 Task: Enable the axis line of the chart.
Action: Mouse pressed left at (169, 328)
Screenshot: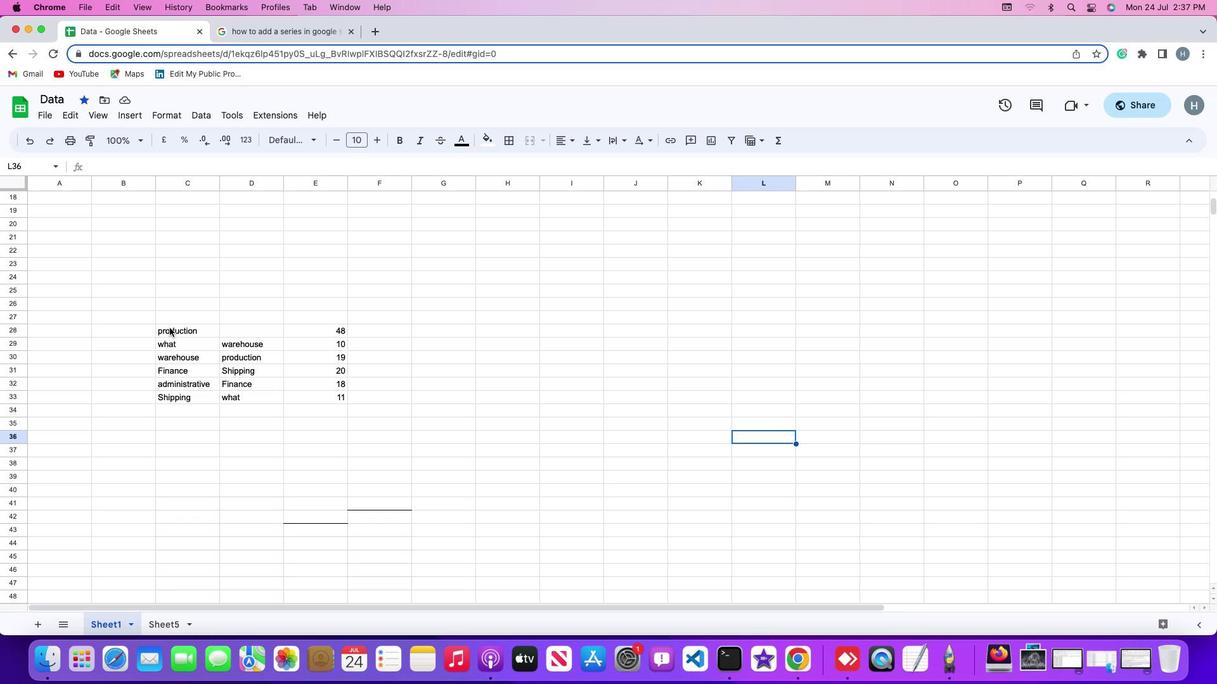 
Action: Mouse pressed left at (169, 328)
Screenshot: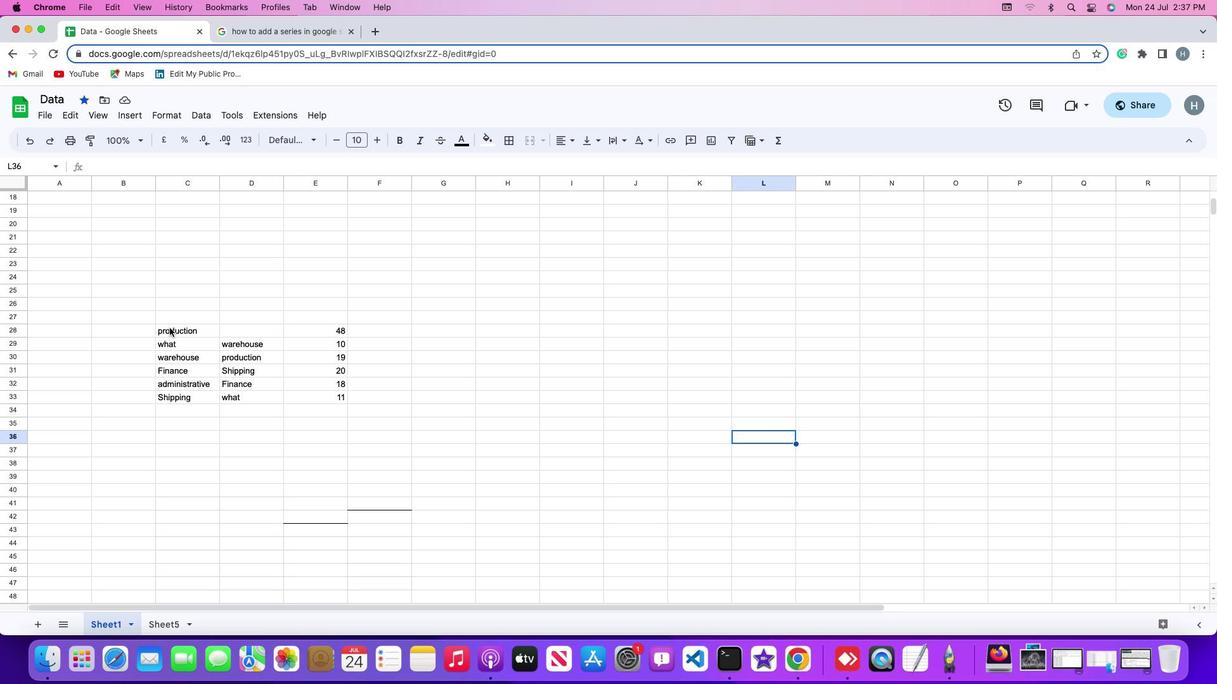 
Action: Mouse moved to (130, 113)
Screenshot: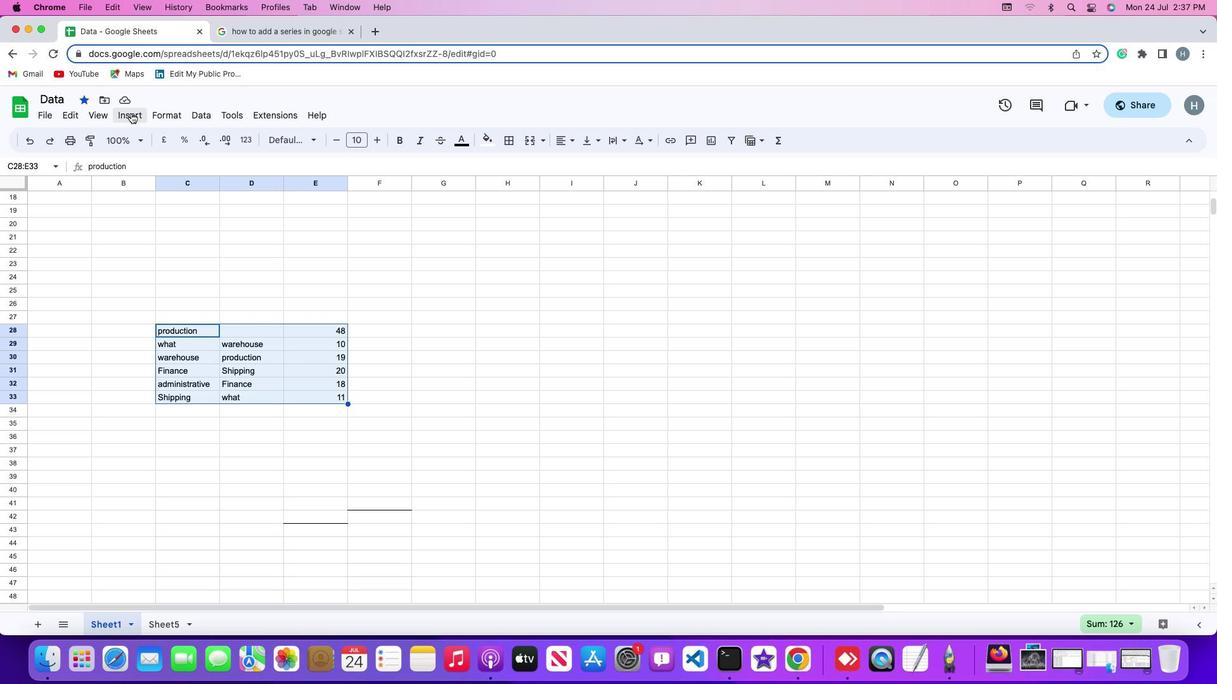 
Action: Mouse pressed left at (130, 113)
Screenshot: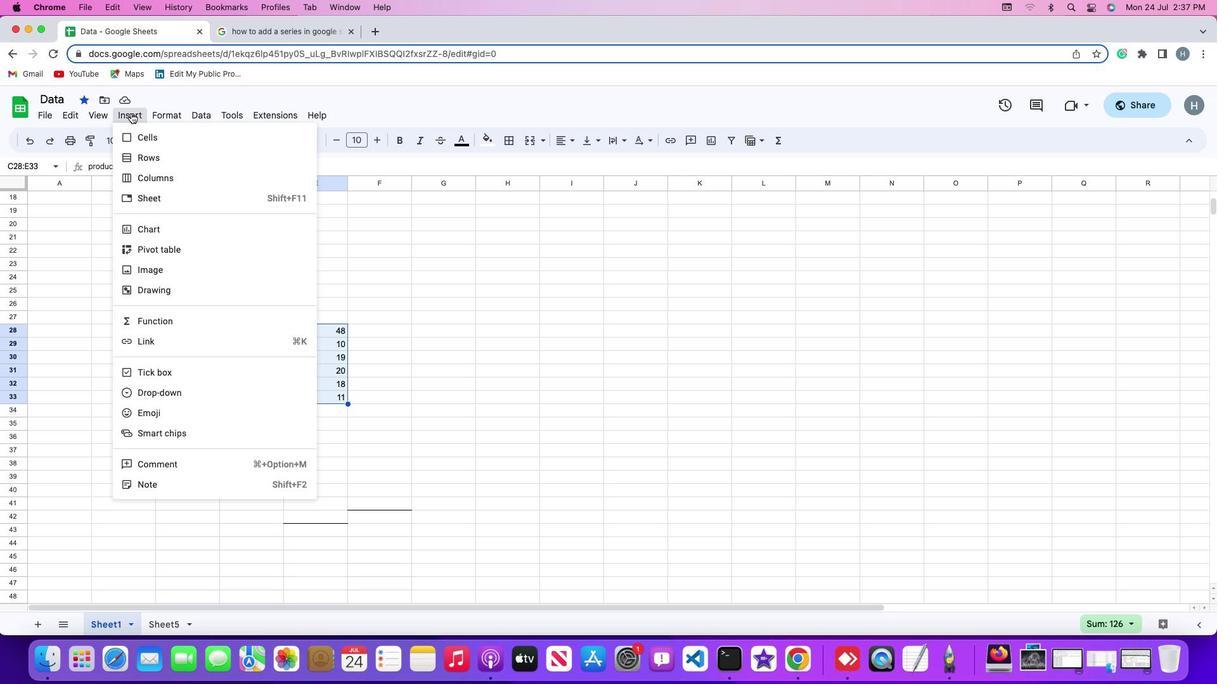 
Action: Mouse moved to (157, 227)
Screenshot: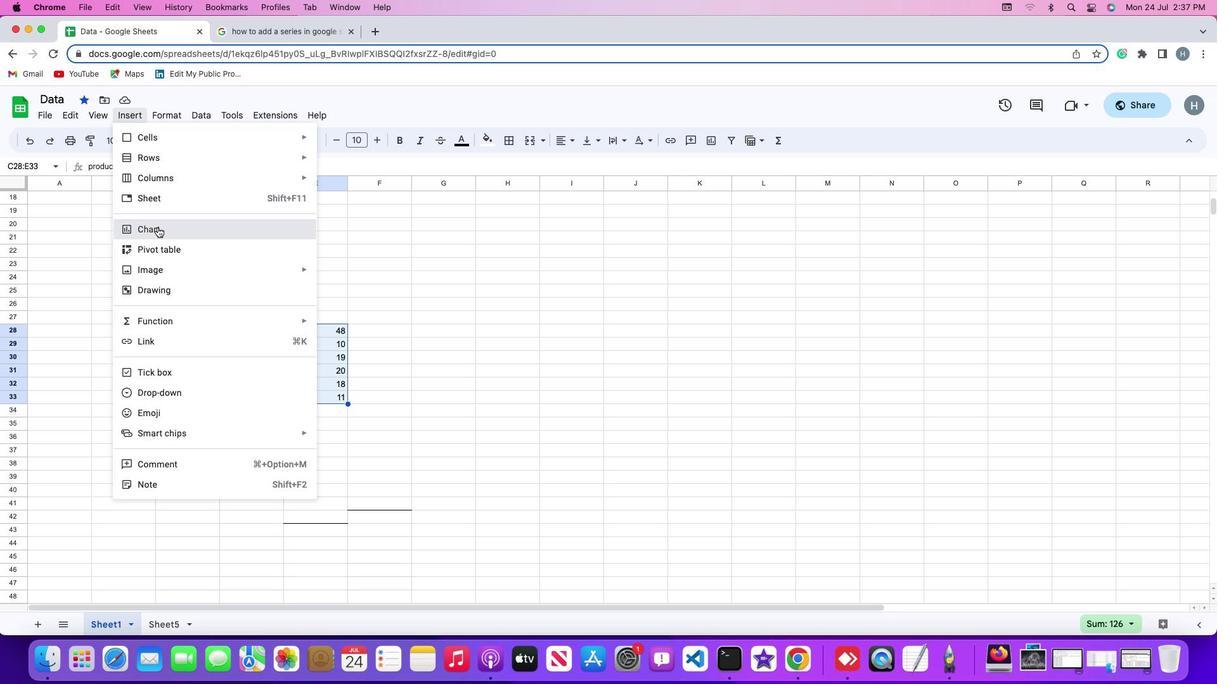 
Action: Mouse pressed left at (157, 227)
Screenshot: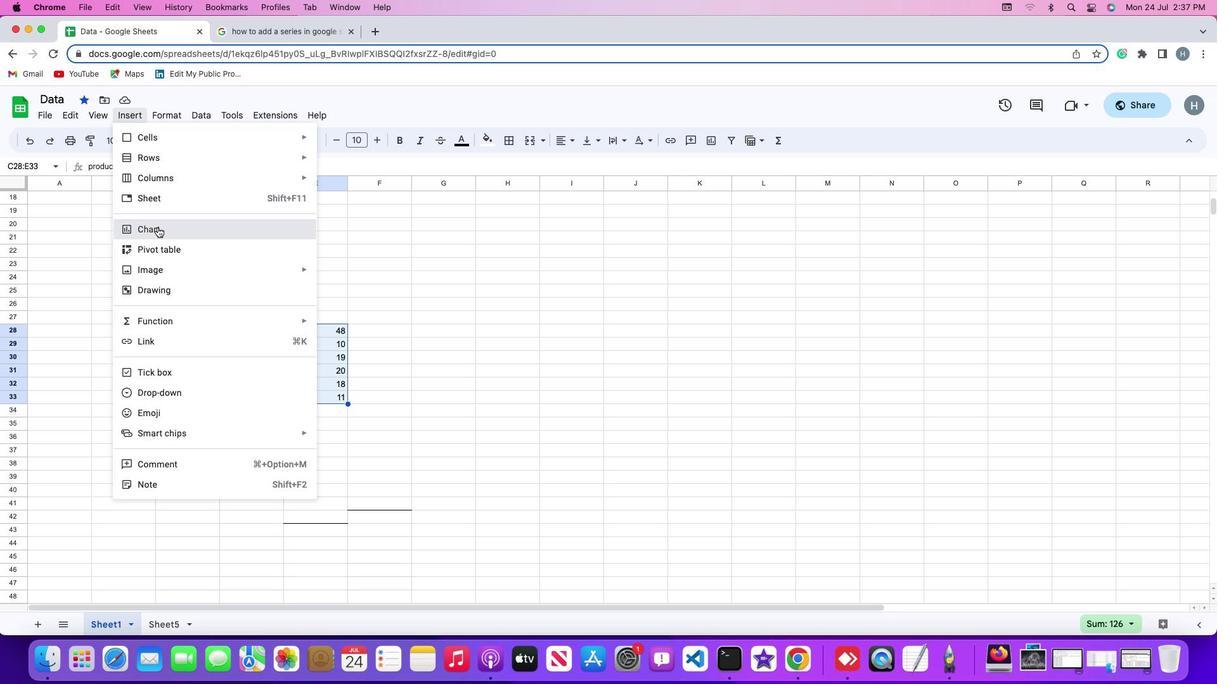 
Action: Mouse moved to (1149, 175)
Screenshot: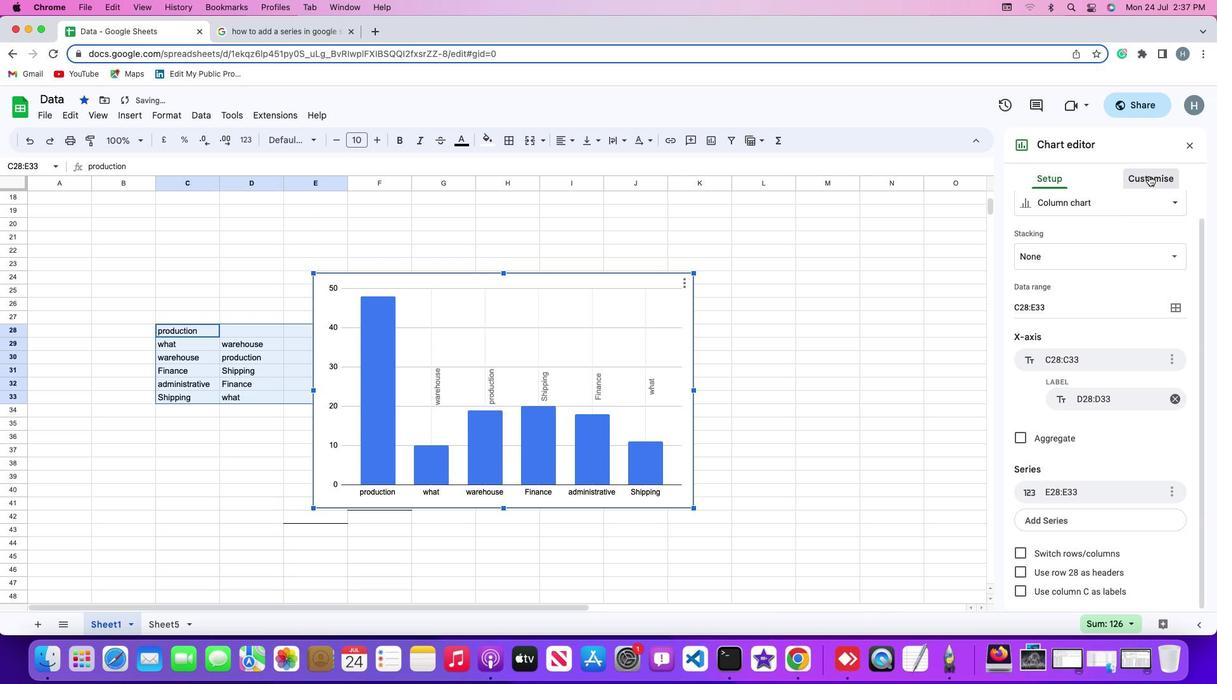 
Action: Mouse pressed left at (1149, 175)
Screenshot: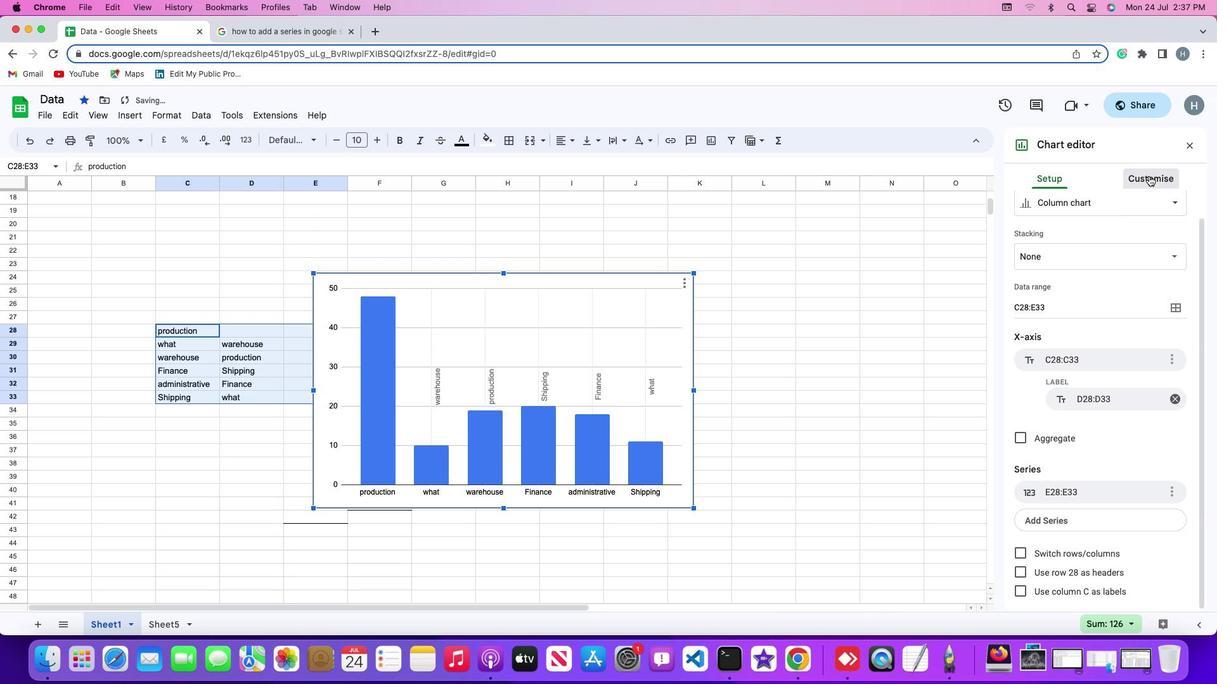 
Action: Mouse moved to (1054, 407)
Screenshot: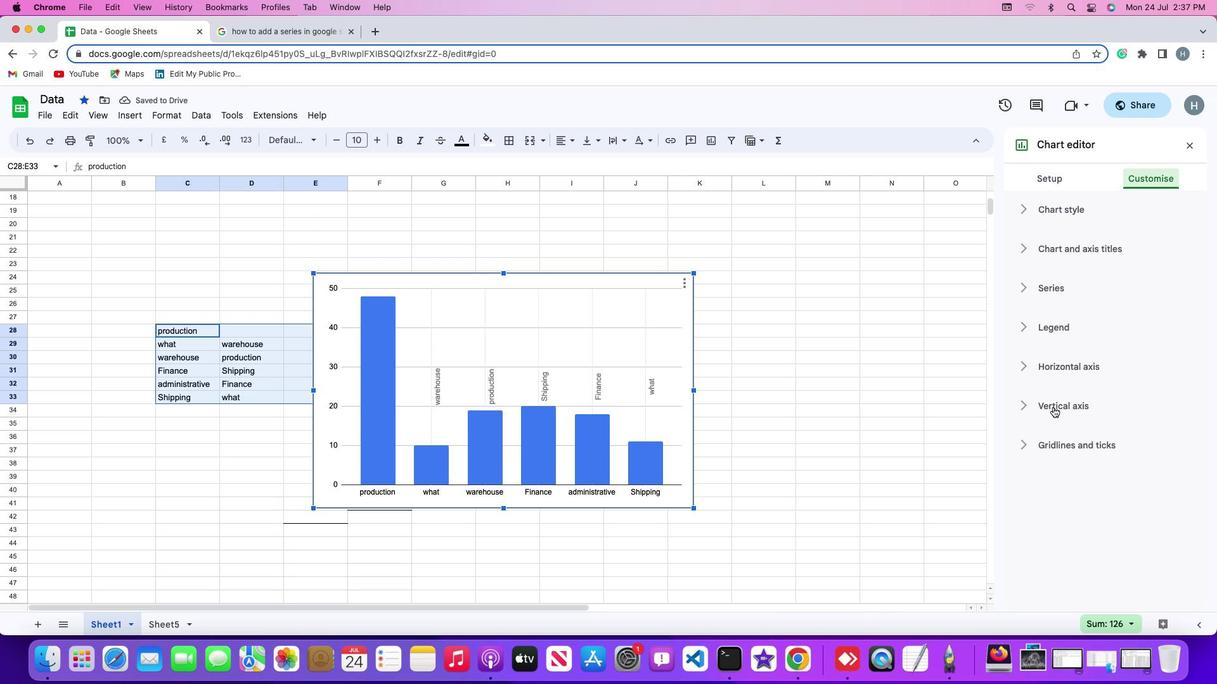 
Action: Mouse pressed left at (1054, 407)
Screenshot: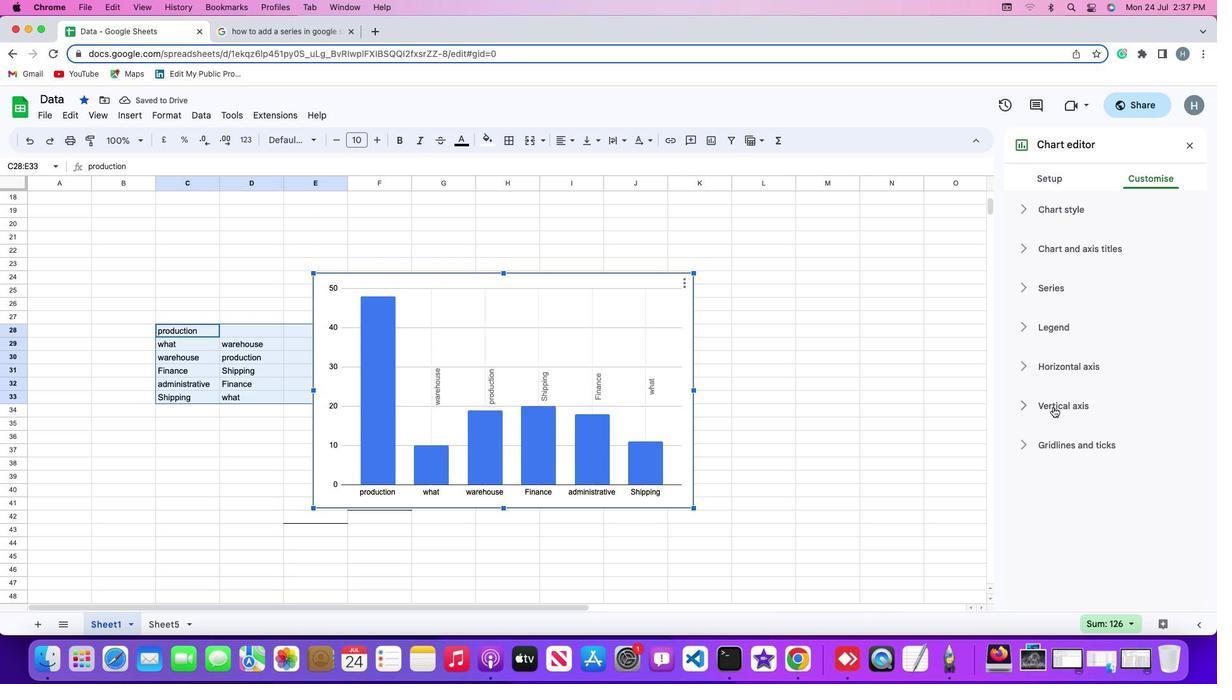 
Action: Mouse moved to (1042, 472)
Screenshot: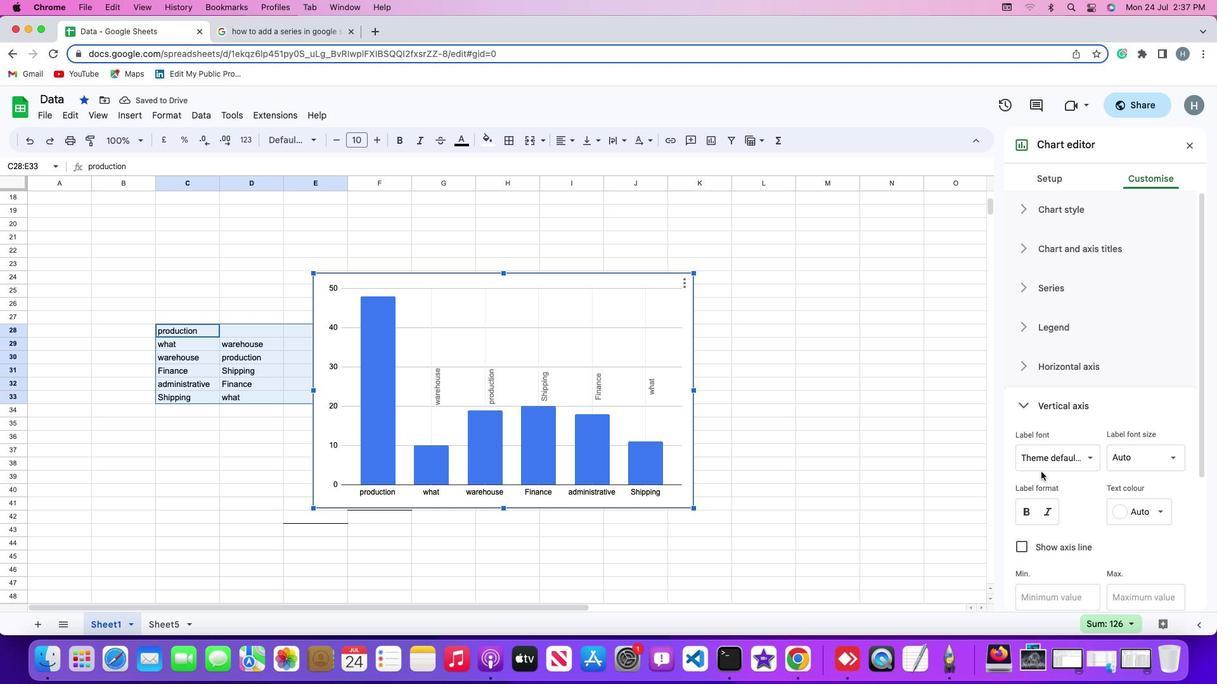 
Action: Mouse scrolled (1042, 472) with delta (0, 0)
Screenshot: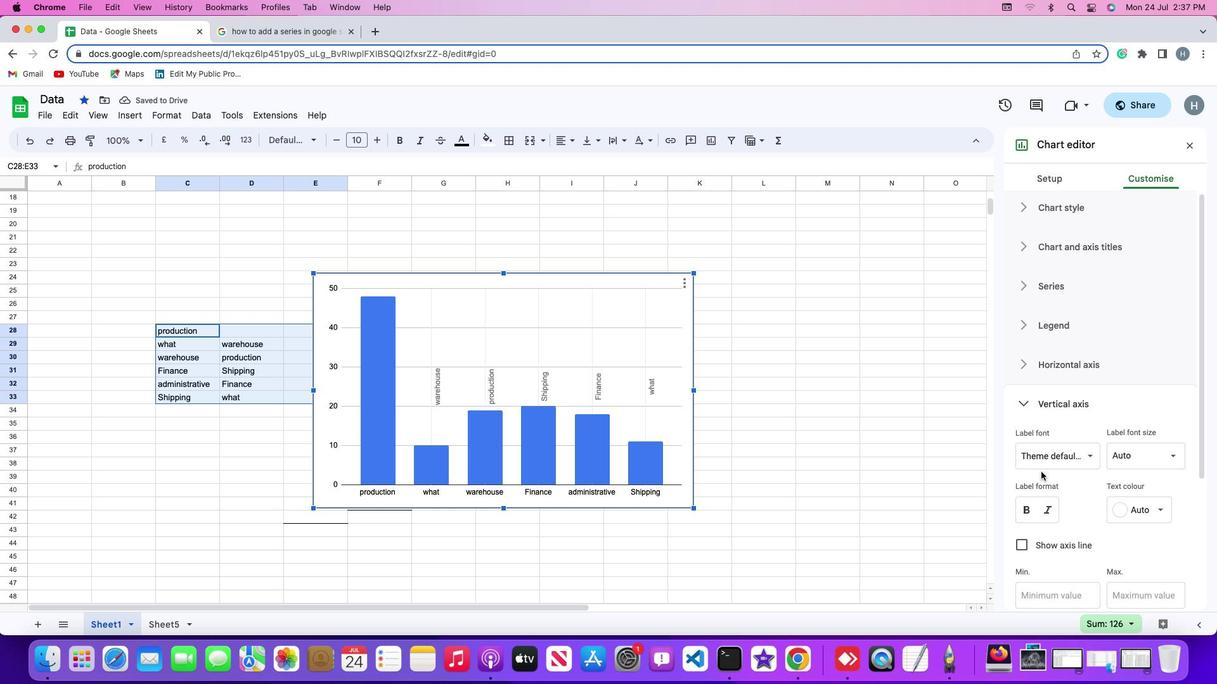 
Action: Mouse scrolled (1042, 472) with delta (0, 0)
Screenshot: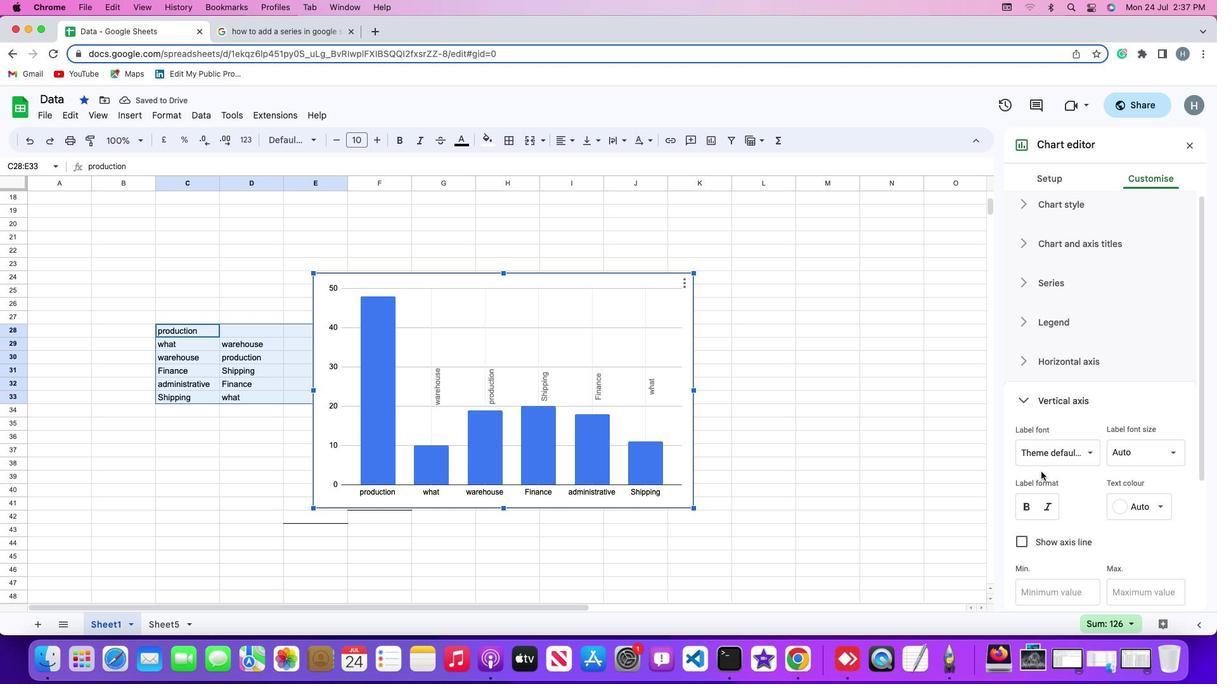 
Action: Mouse scrolled (1042, 472) with delta (0, 0)
Screenshot: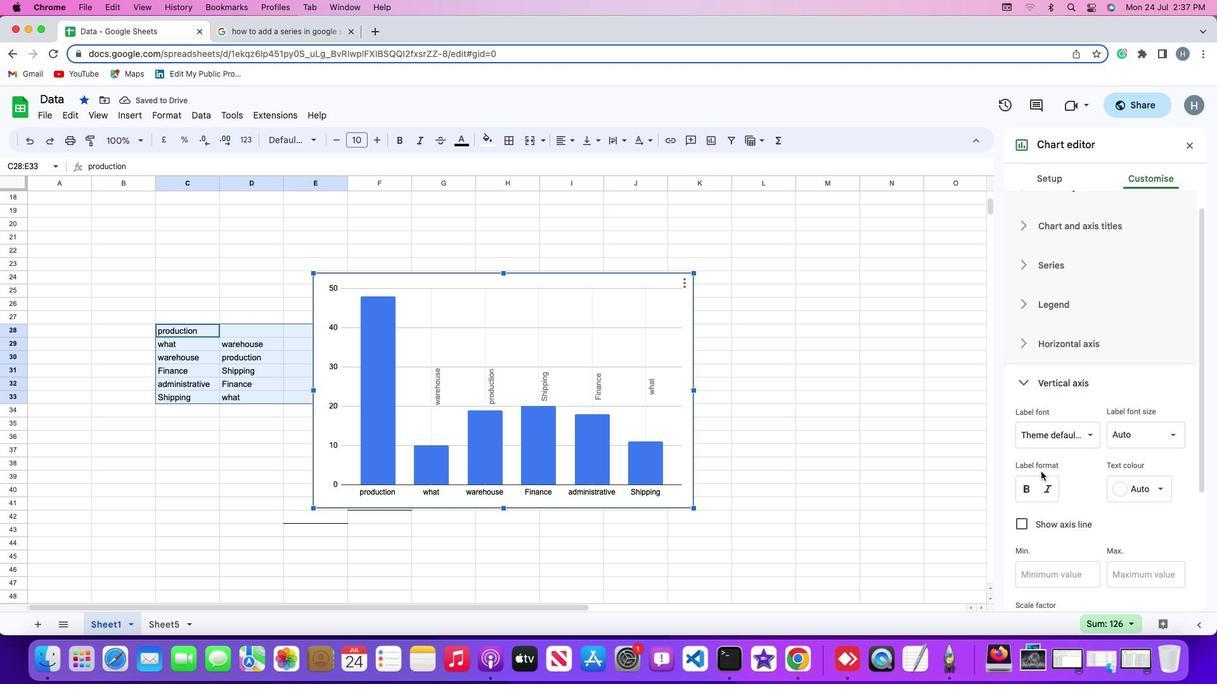 
Action: Mouse scrolled (1042, 472) with delta (0, 0)
Screenshot: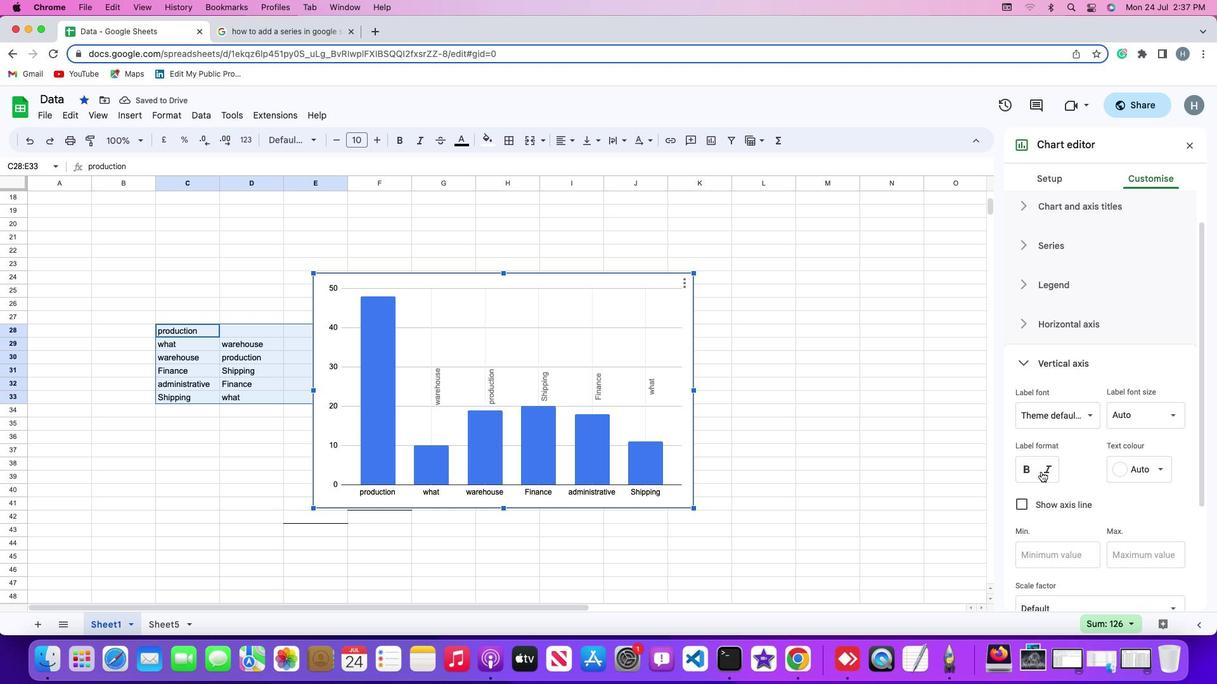 
Action: Mouse scrolled (1042, 472) with delta (0, 0)
Screenshot: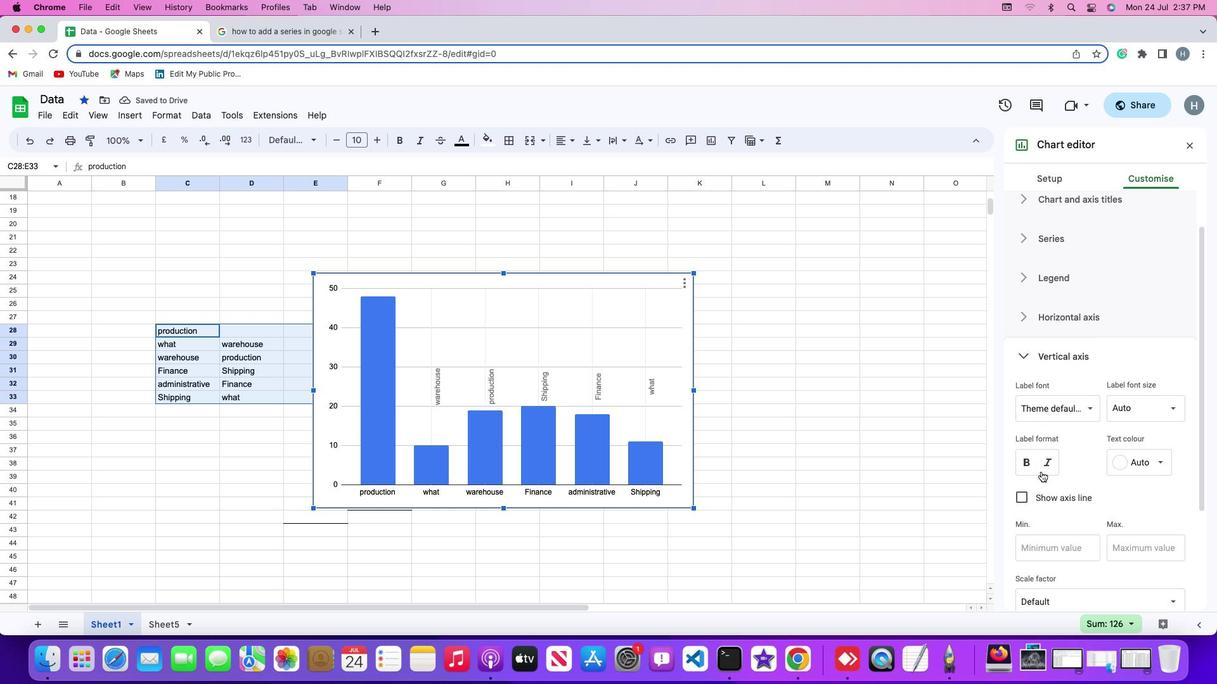 
Action: Mouse moved to (1022, 483)
Screenshot: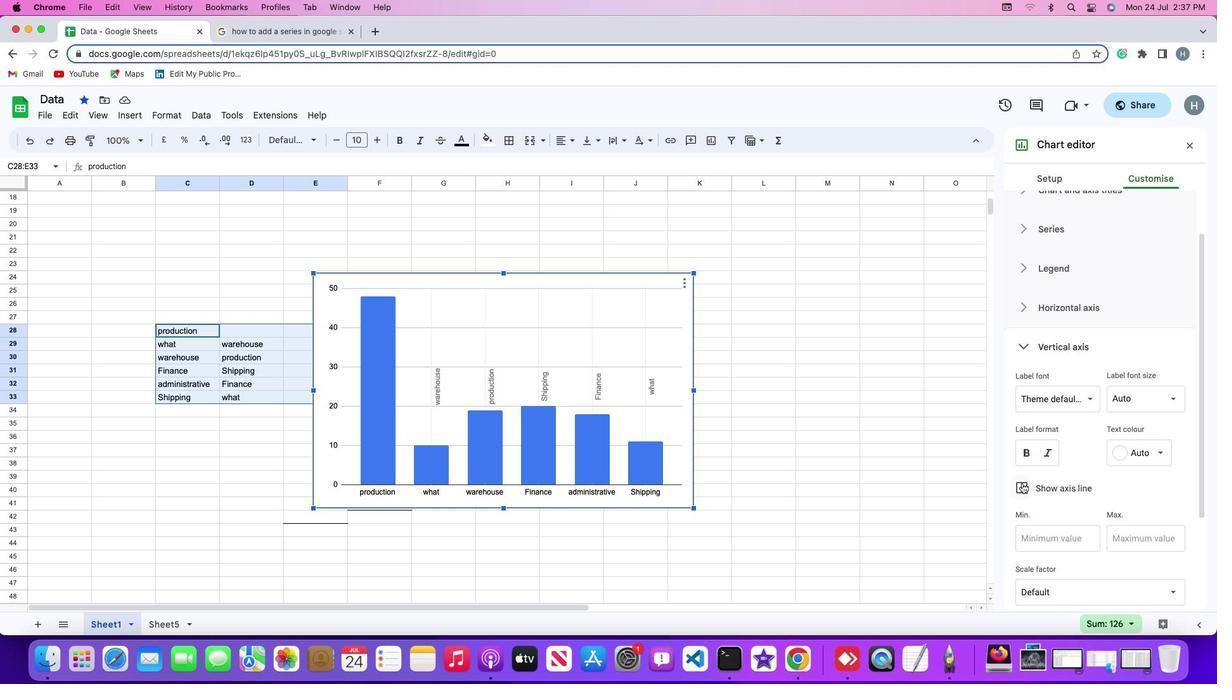 
Action: Mouse pressed left at (1022, 483)
Screenshot: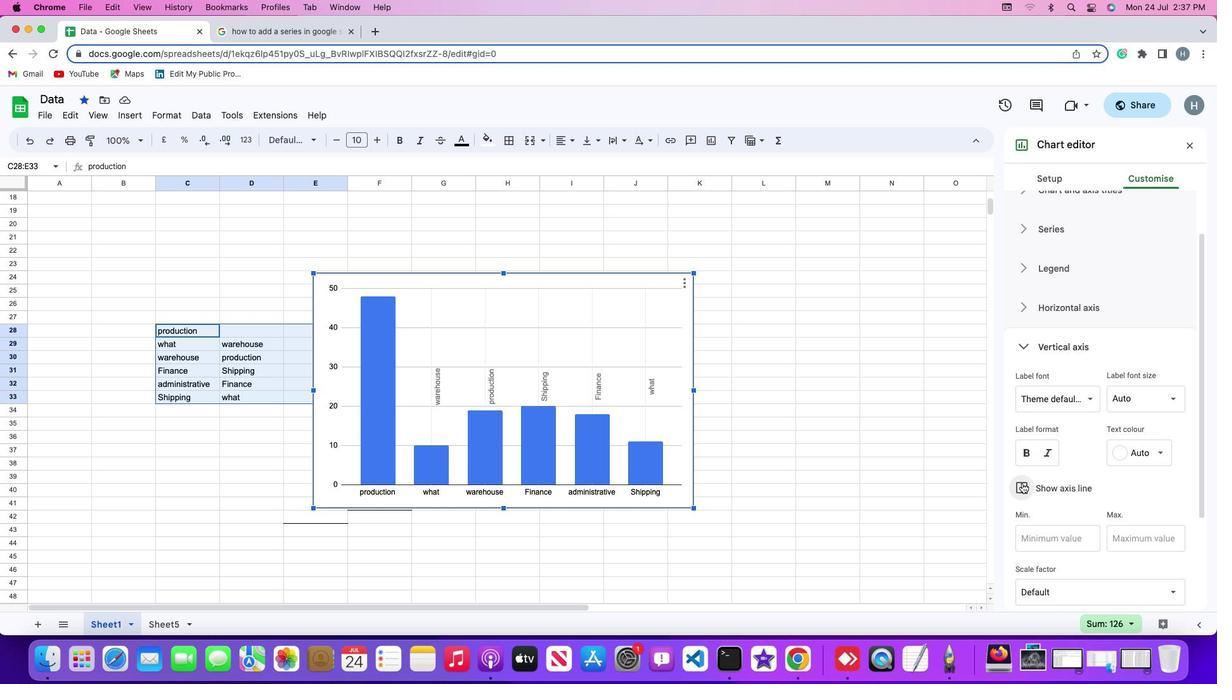
Action: Mouse moved to (1168, 493)
Screenshot: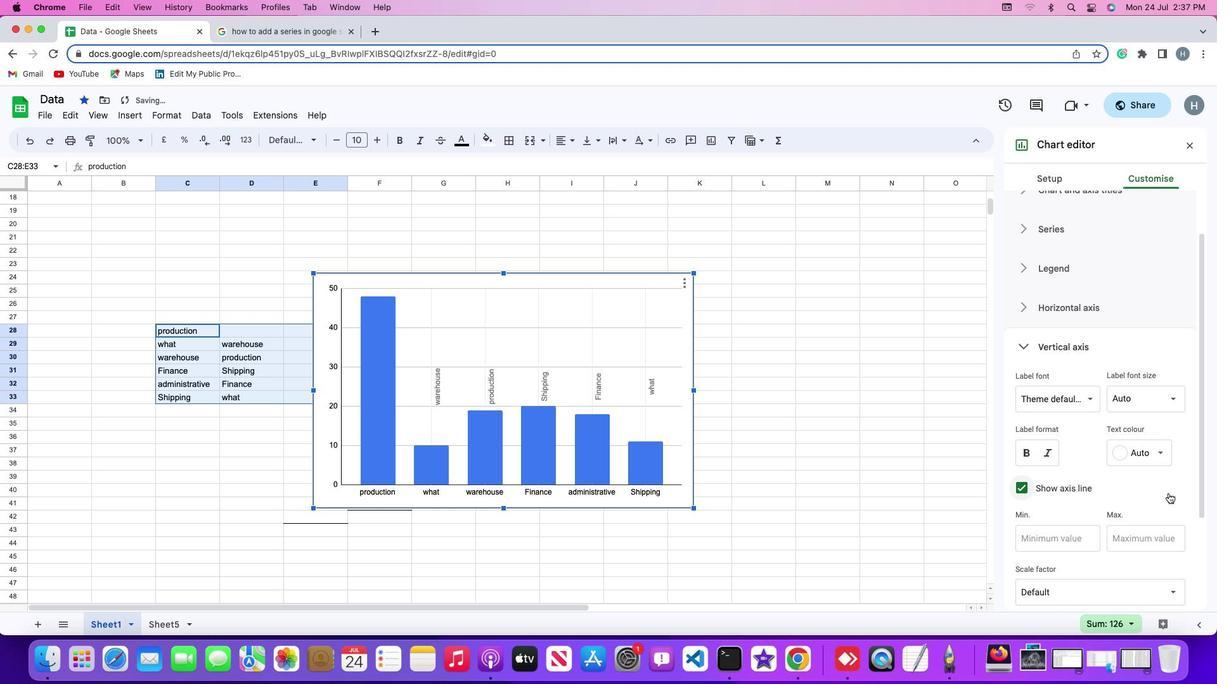 
